 Task: Add a signature Guadalupe Nelson containing With heartfelt thanks and sincere wishes, Guadalupe Nelson to email address softage.8@softage.net and add a folder Self-improvement
Action: Mouse moved to (342, 596)
Screenshot: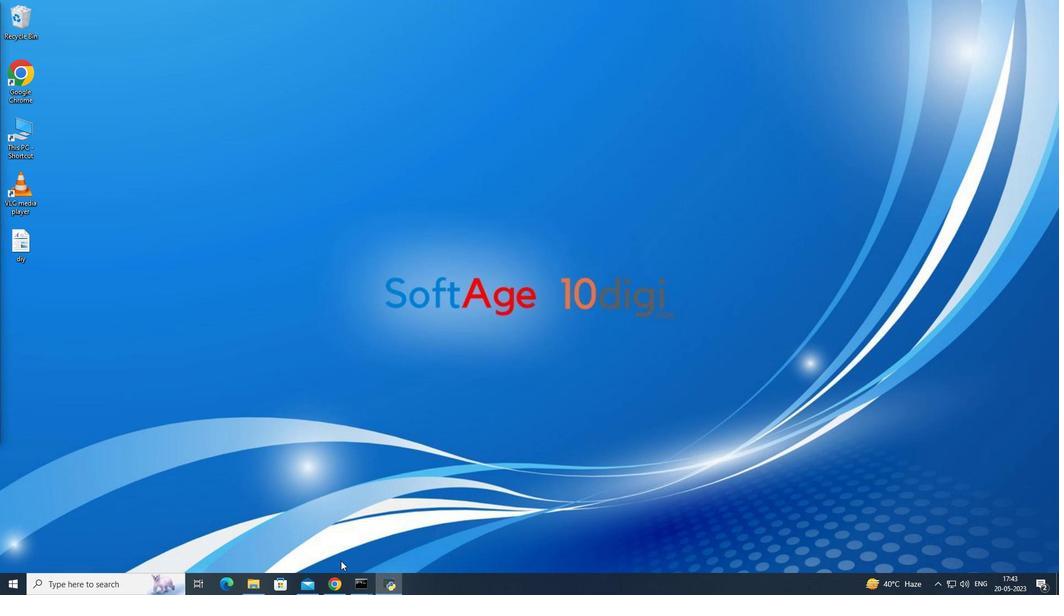 
Action: Mouse pressed left at (342, 595)
Screenshot: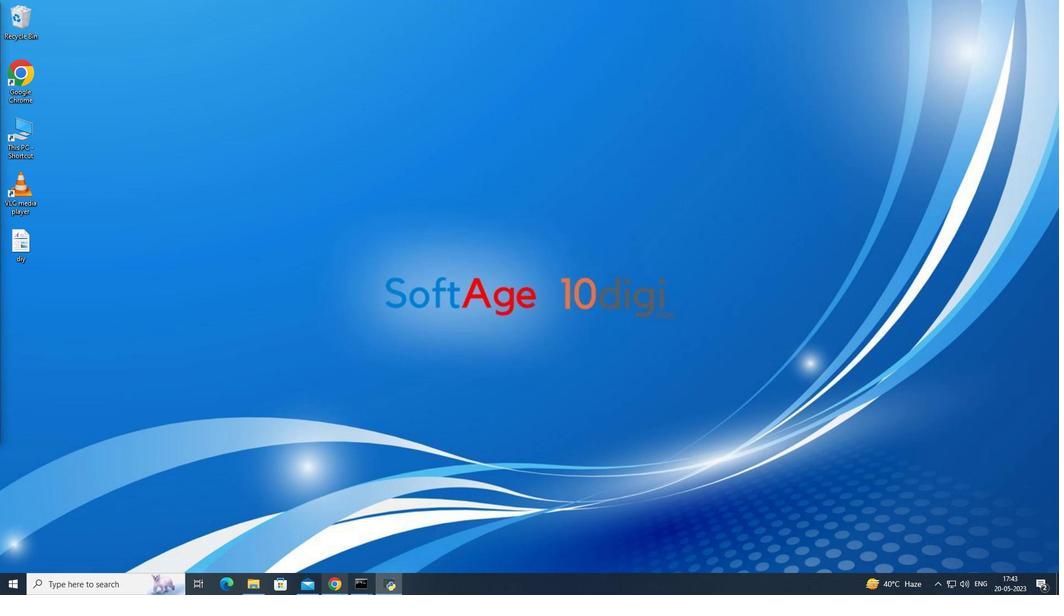 
Action: Mouse moved to (40, 72)
Screenshot: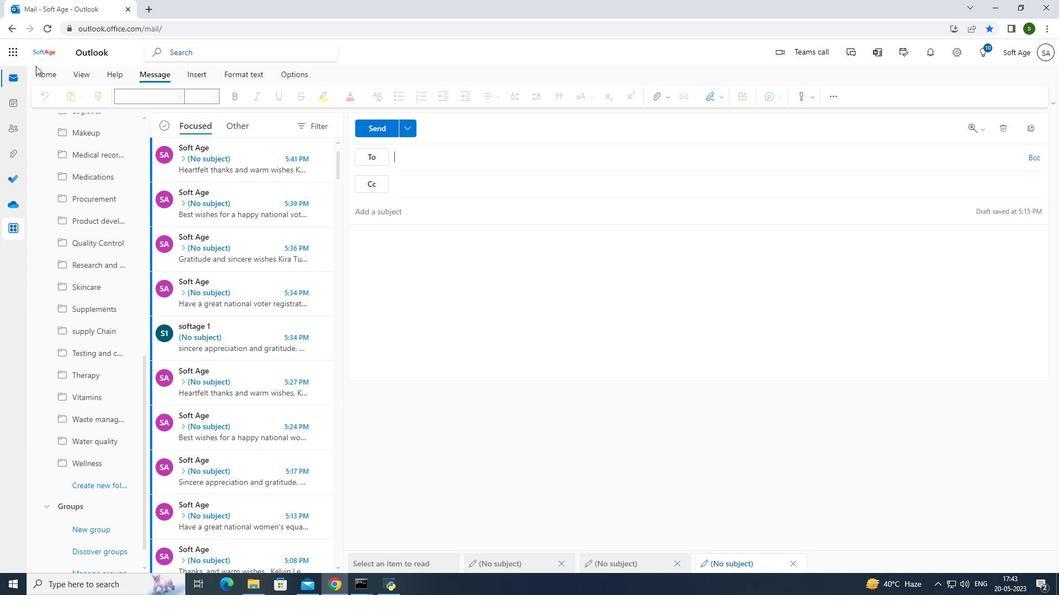 
Action: Mouse pressed left at (40, 72)
Screenshot: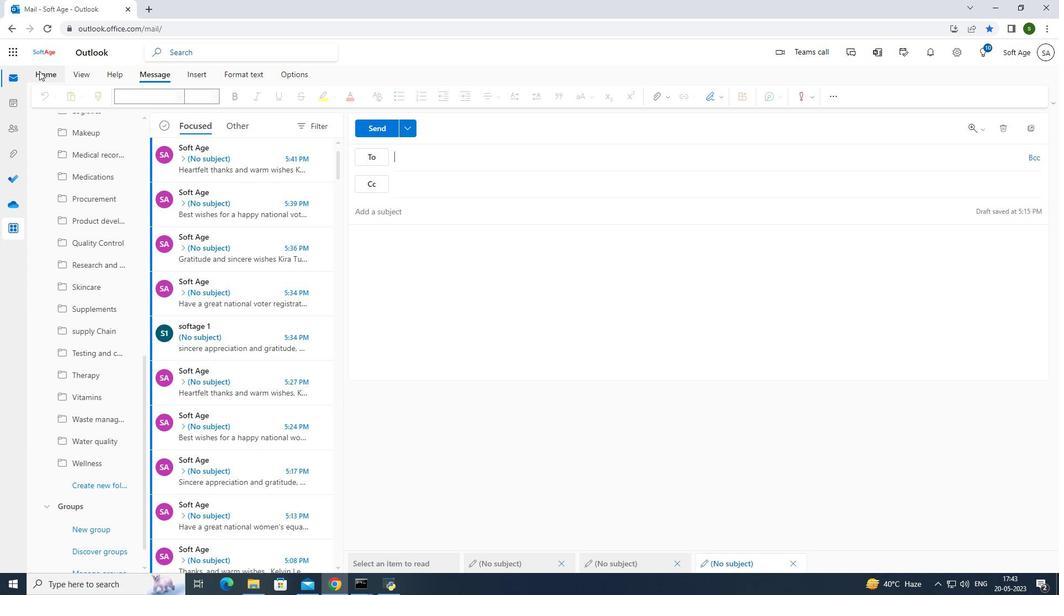 
Action: Mouse moved to (81, 98)
Screenshot: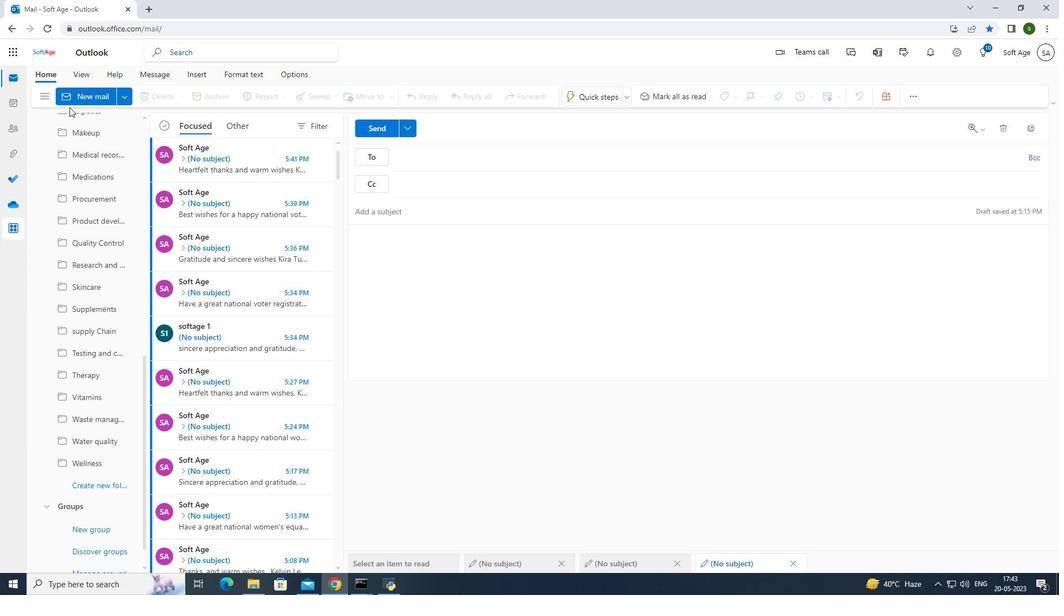 
Action: Mouse pressed left at (81, 98)
Screenshot: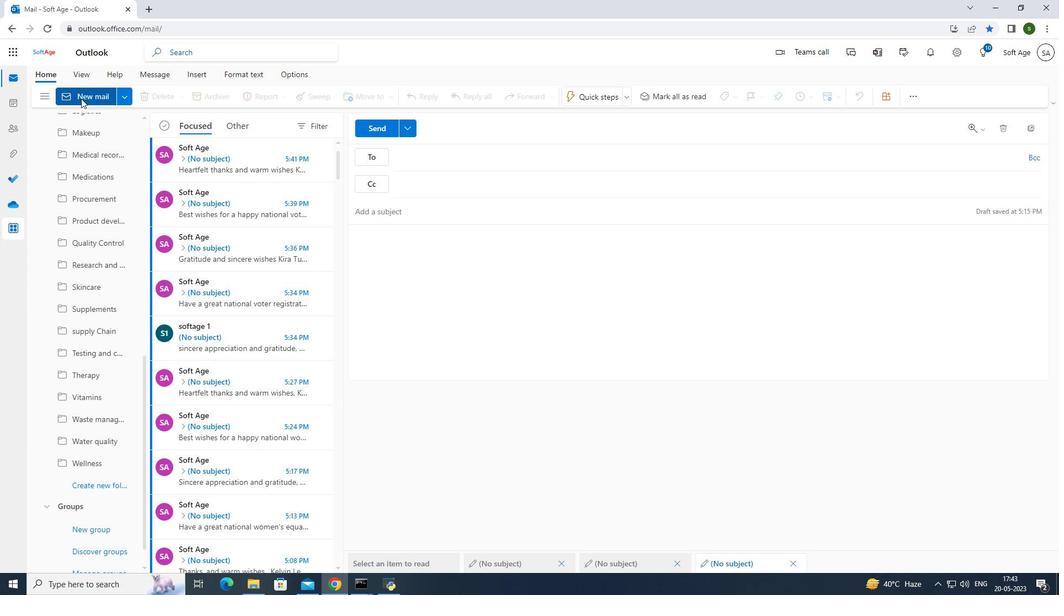 
Action: Mouse moved to (722, 95)
Screenshot: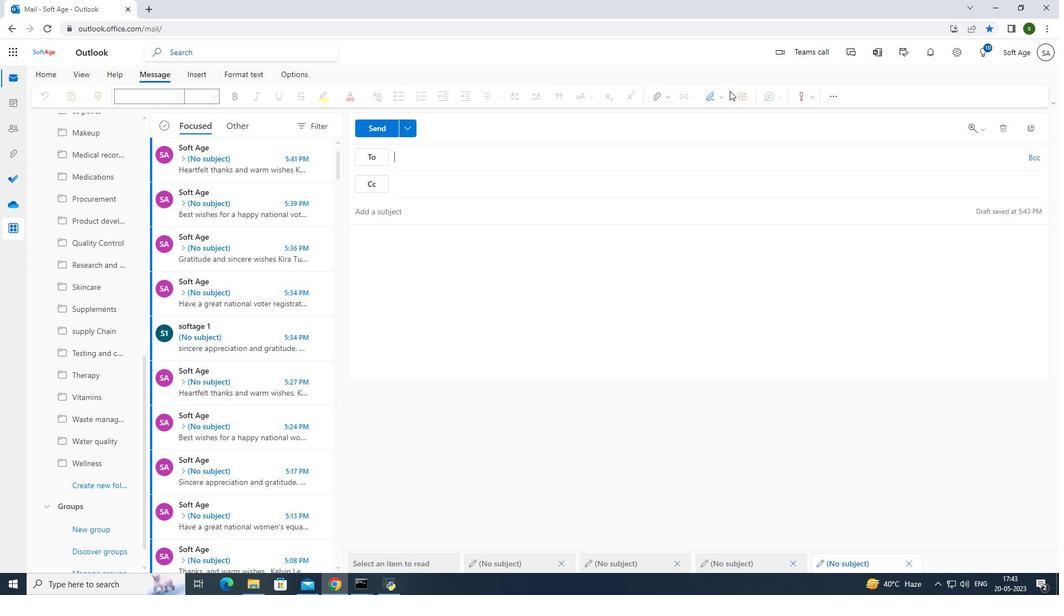 
Action: Mouse pressed left at (722, 95)
Screenshot: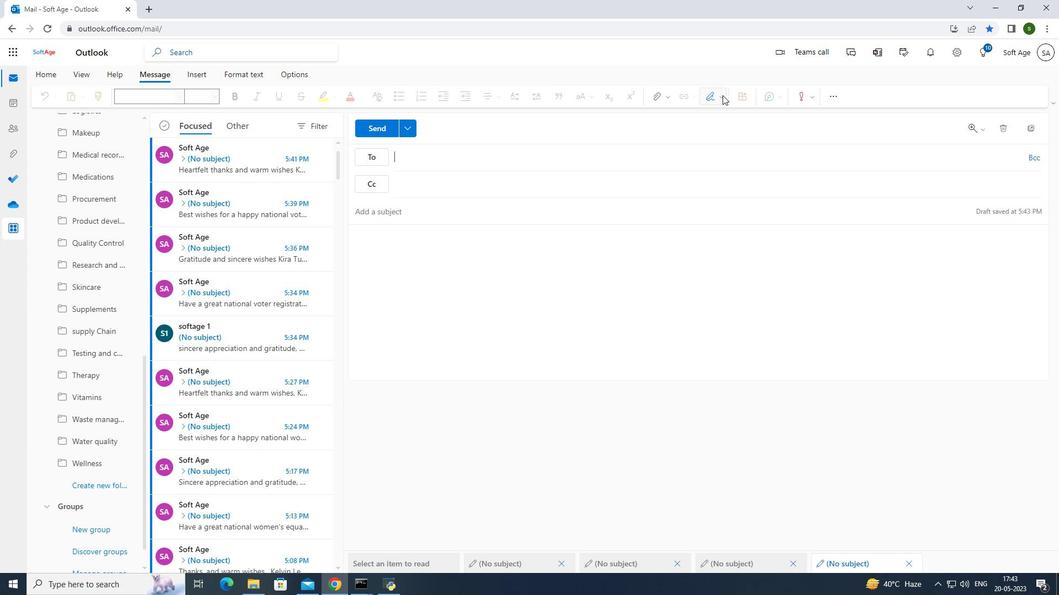
Action: Mouse moved to (686, 339)
Screenshot: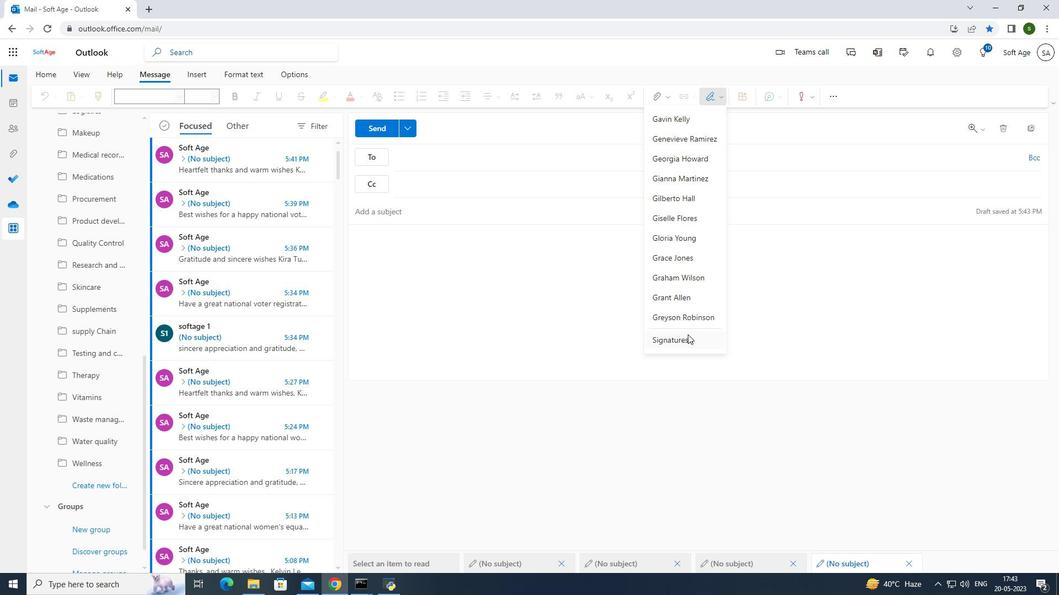 
Action: Mouse pressed left at (686, 339)
Screenshot: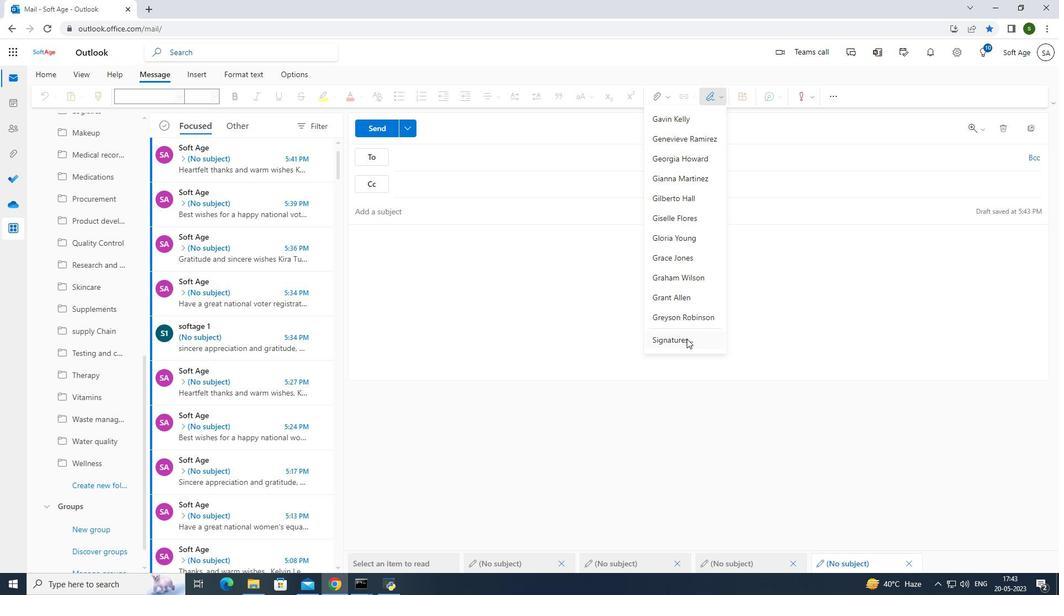 
Action: Mouse moved to (464, 165)
Screenshot: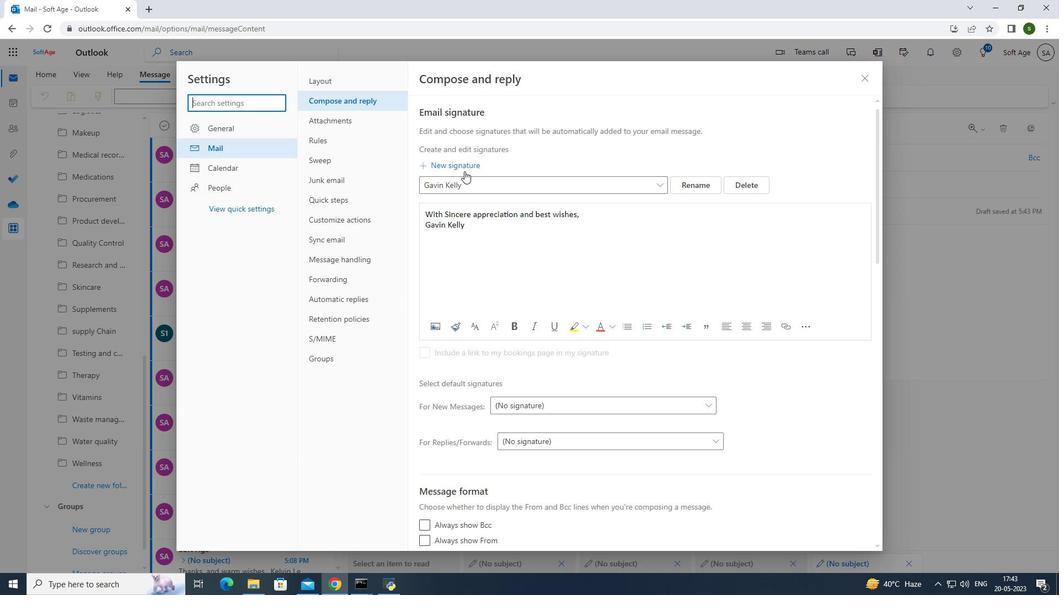 
Action: Mouse pressed left at (464, 165)
Screenshot: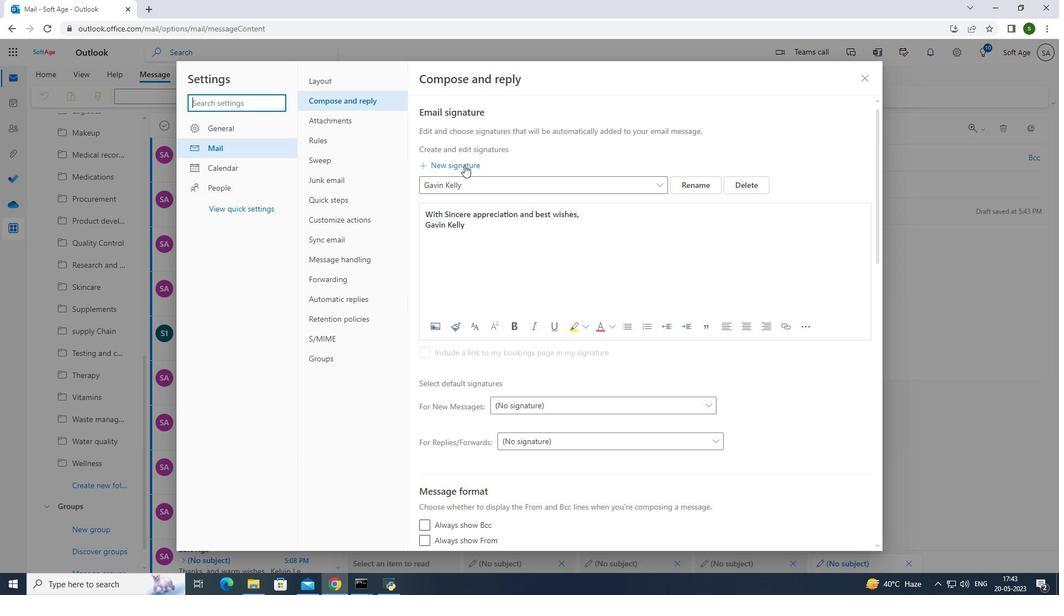 
Action: Mouse moved to (476, 189)
Screenshot: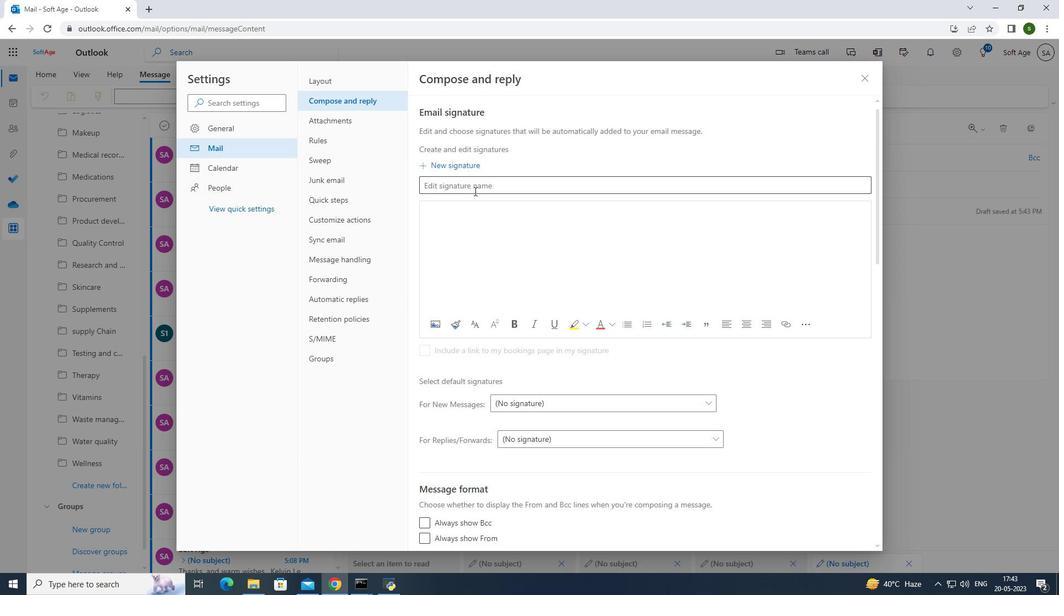 
Action: Mouse pressed left at (476, 189)
Screenshot: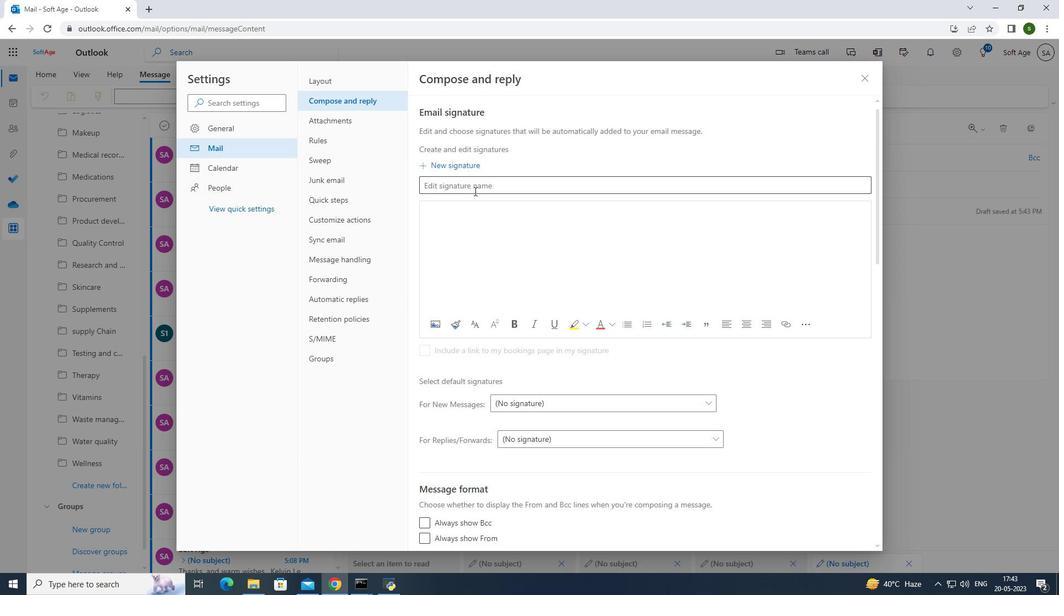 
Action: Key pressed <Key.caps_lock>G<Key.caps_lock>uadalupe<Key.space><Key.caps_lock>N<Key.caps_lock>elson
Screenshot: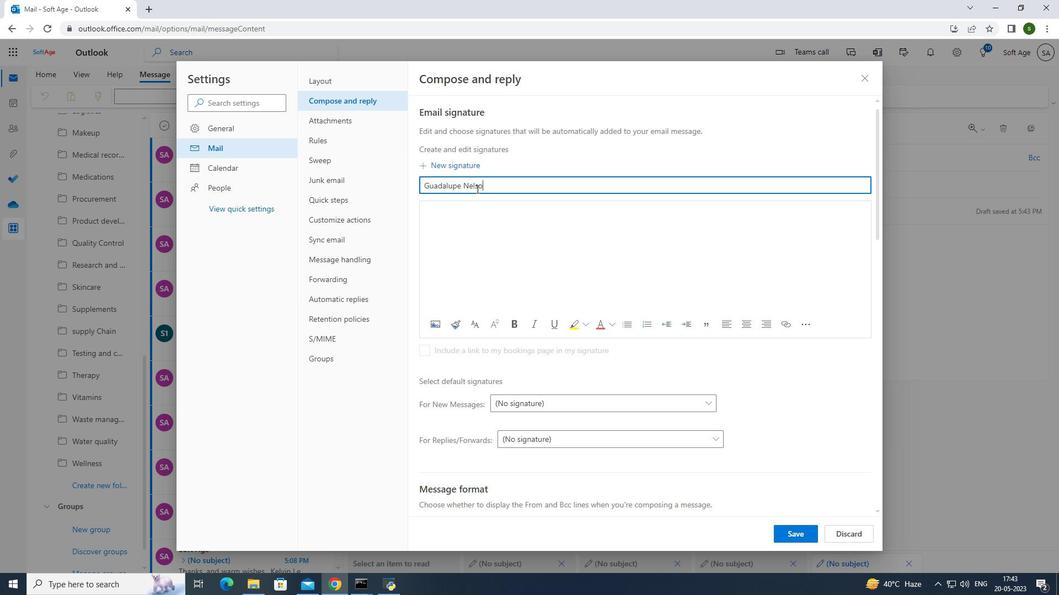 
Action: Mouse moved to (498, 247)
Screenshot: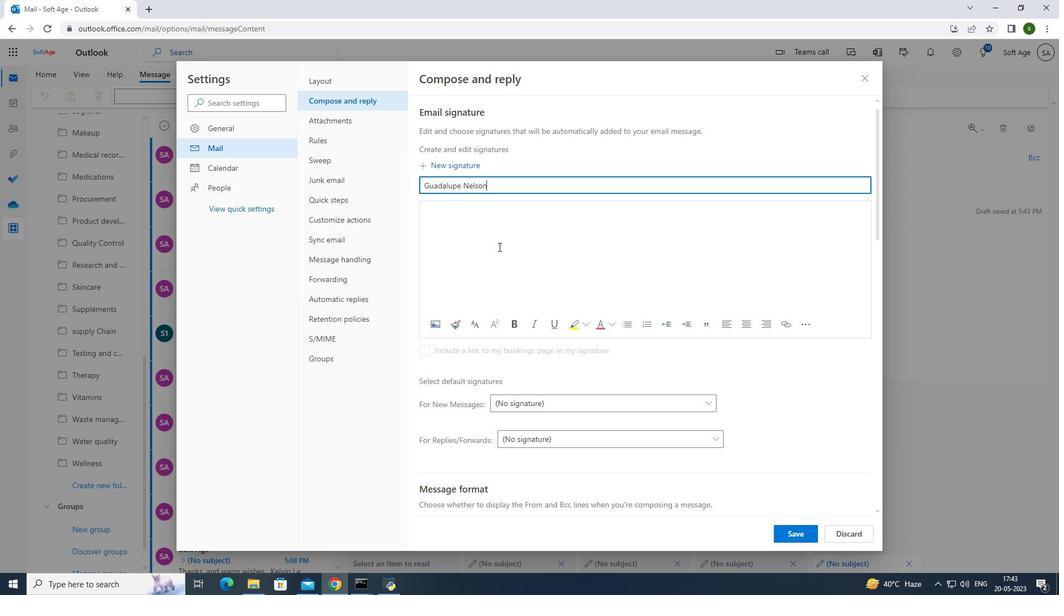 
Action: Mouse pressed left at (498, 247)
Screenshot: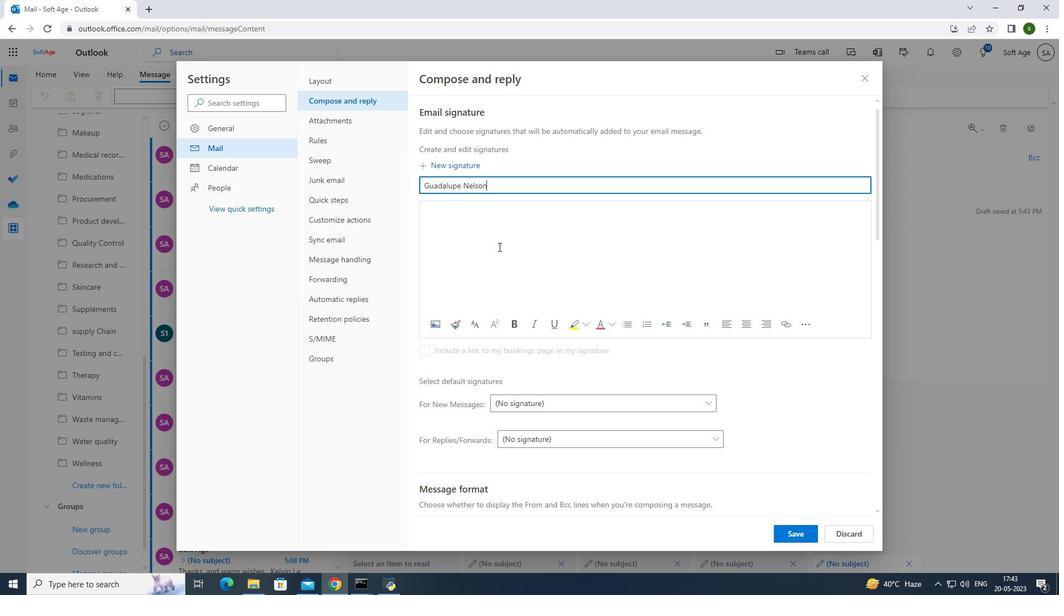 
Action: Key pressed <Key.caps_lock>W<Key.caps_lock>ith<Key.space>heartfely<Key.backspace>t<Key.space>thanks<Key.space>and<Key.space>sincere<Key.space>wishes,<Key.enter><Key.caps_lock>G<Key.caps_lock>uadalupe<Key.space><Key.caps_lock>N<Key.caps_lock>elson
Screenshot: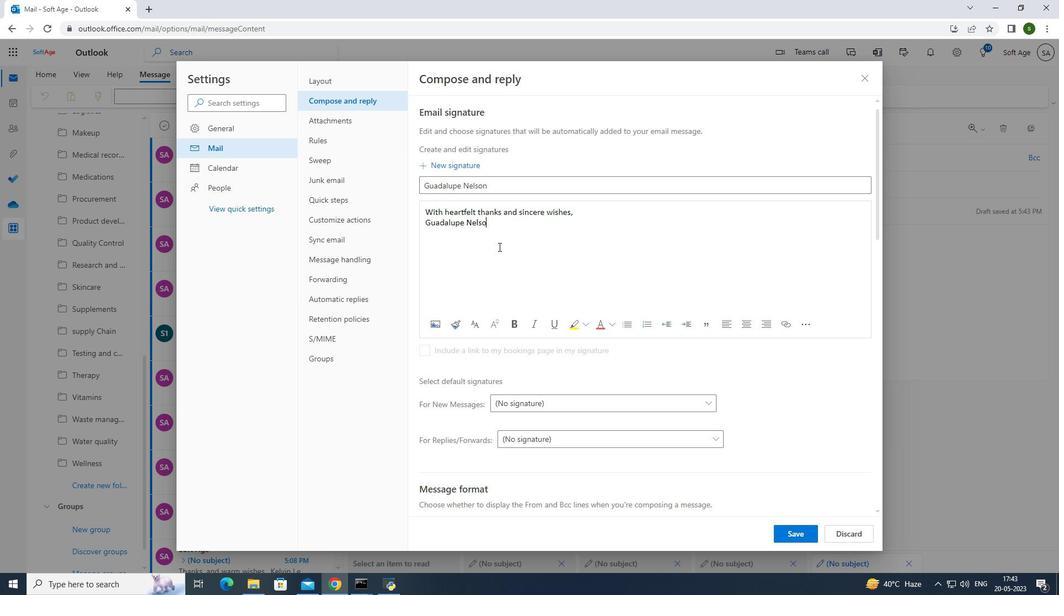 
Action: Mouse moved to (786, 534)
Screenshot: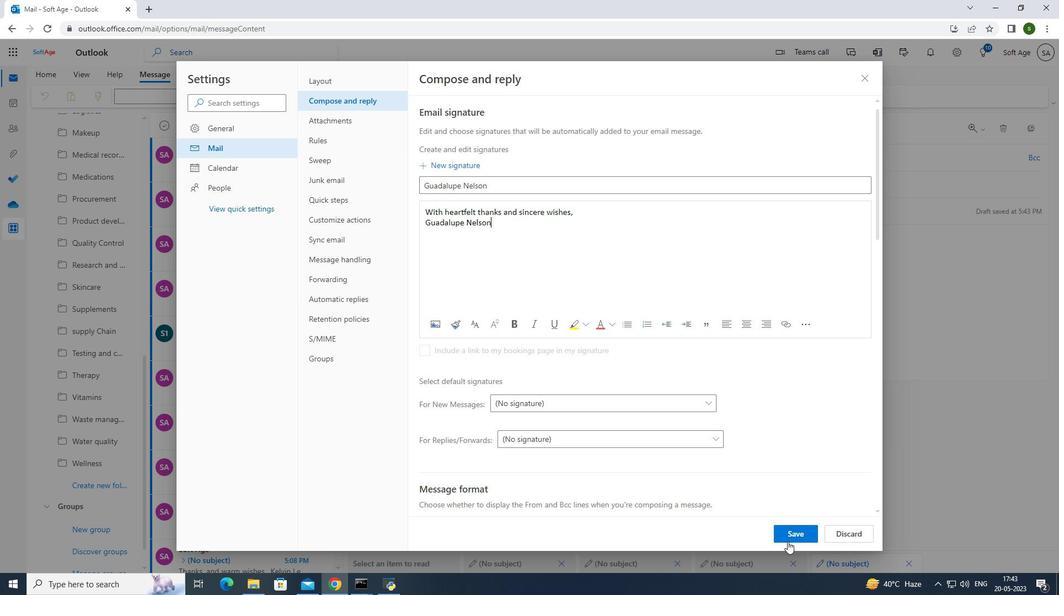 
Action: Mouse pressed left at (786, 534)
Screenshot: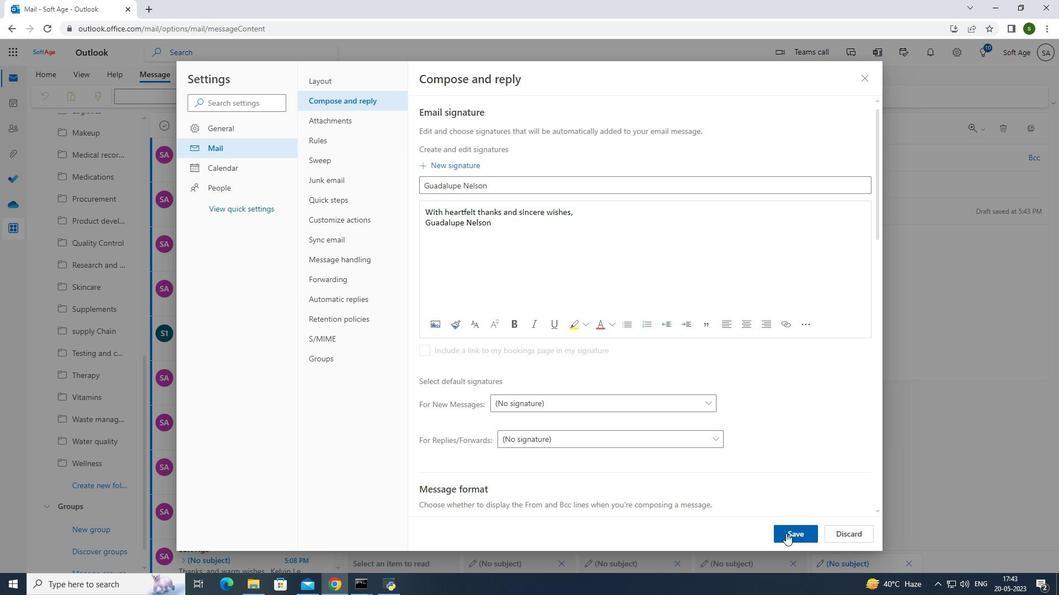 
Action: Mouse moved to (868, 76)
Screenshot: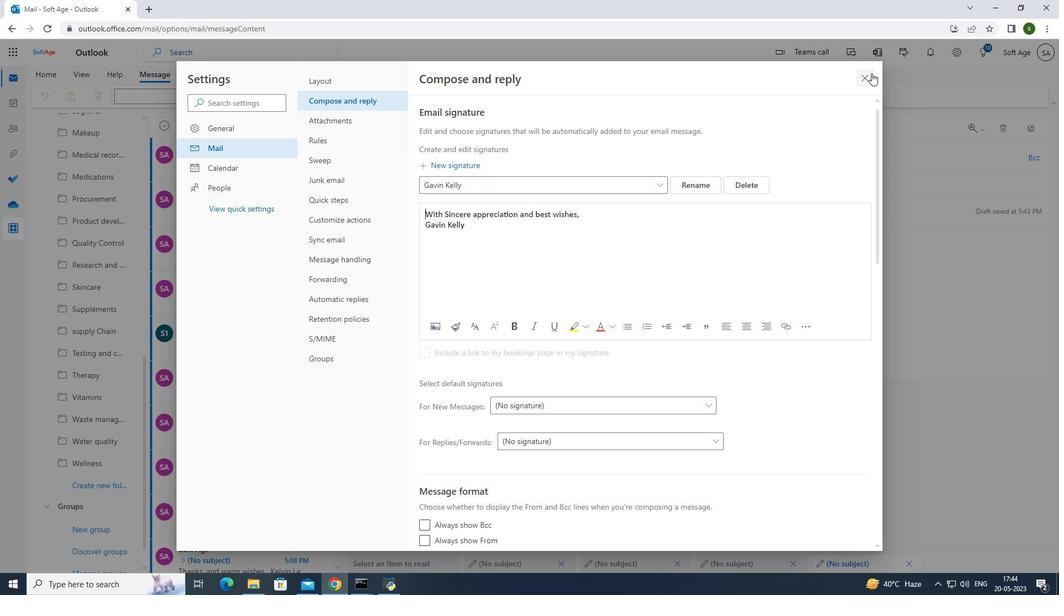 
Action: Mouse pressed left at (868, 76)
Screenshot: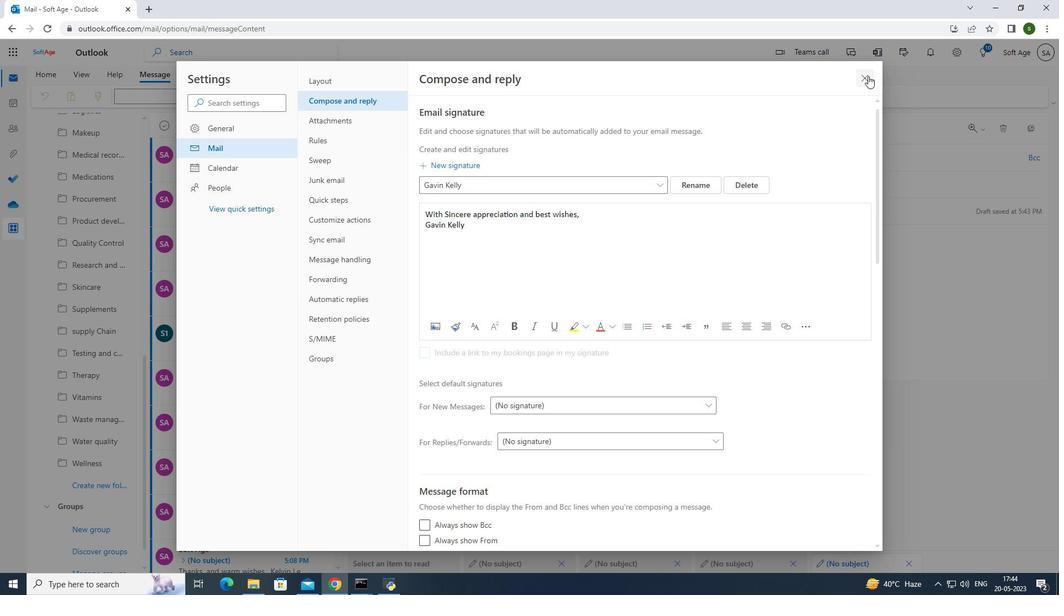 
Action: Mouse moved to (726, 102)
Screenshot: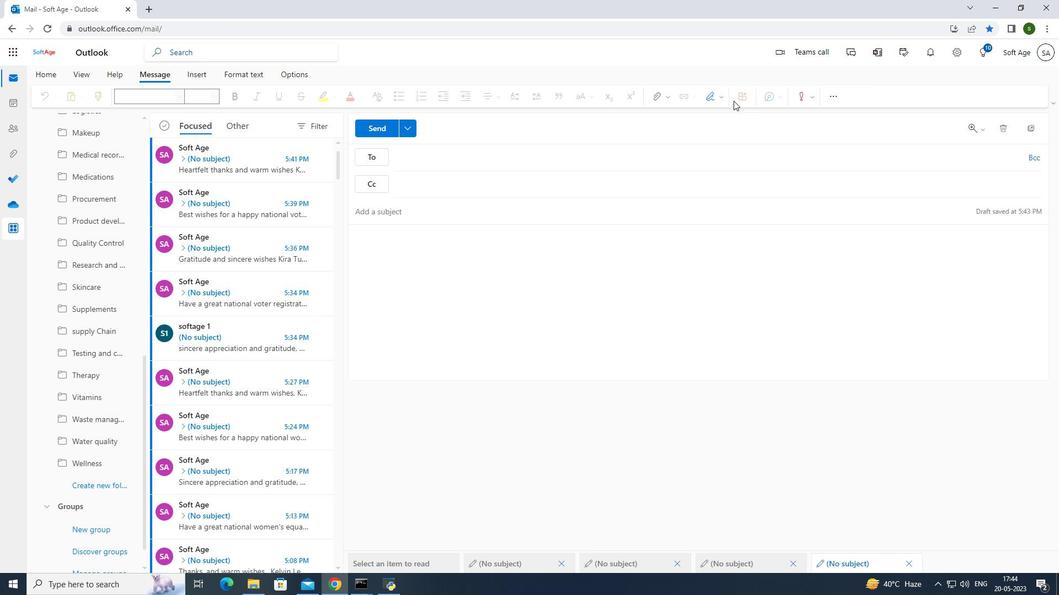 
Action: Mouse pressed left at (726, 102)
Screenshot: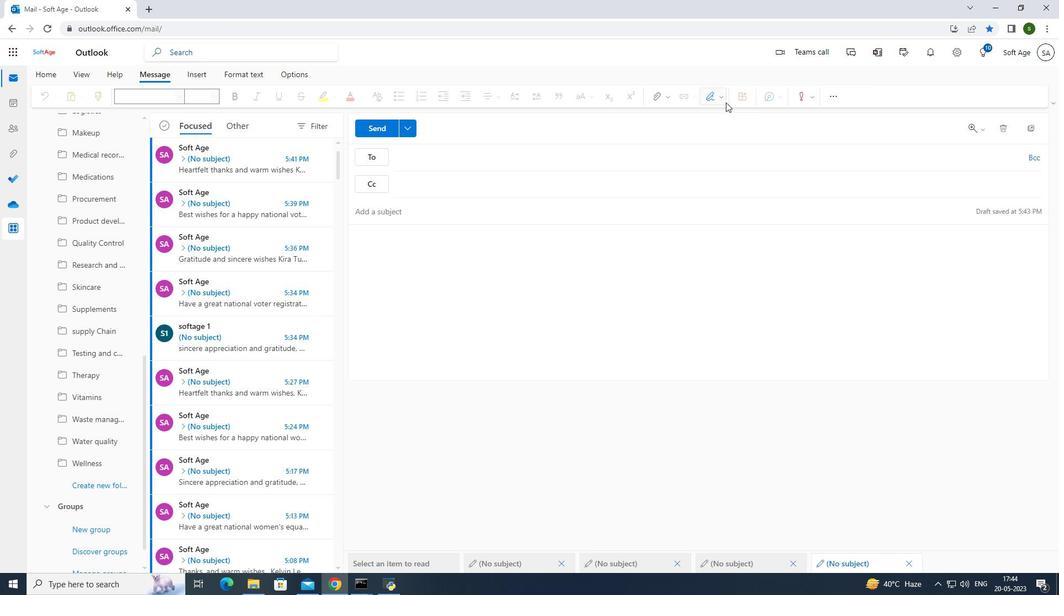 
Action: Mouse moved to (683, 340)
Screenshot: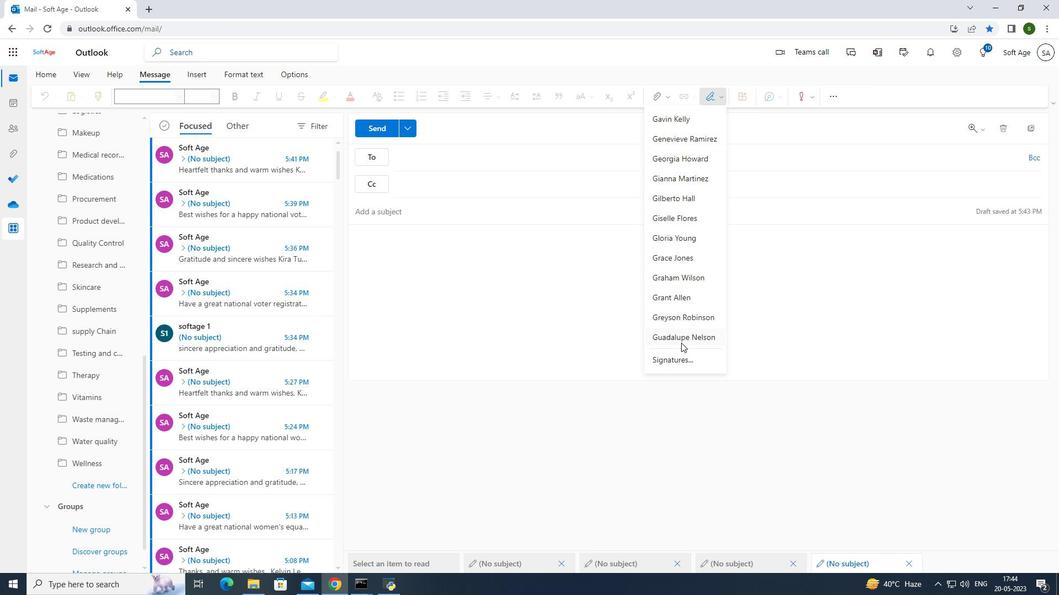 
Action: Mouse pressed left at (683, 340)
Screenshot: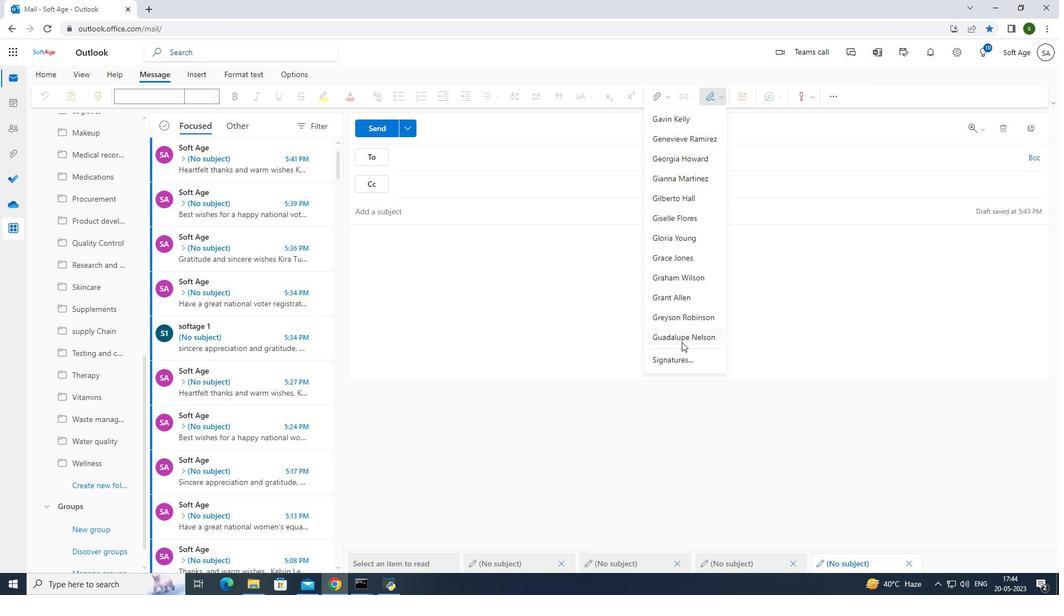 
Action: Mouse moved to (430, 159)
Screenshot: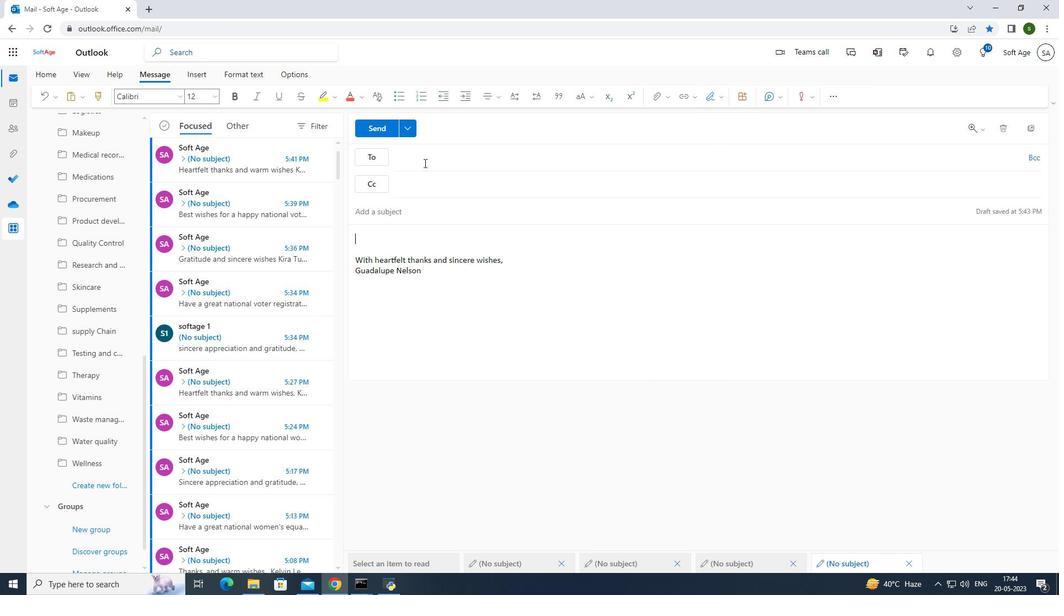
Action: Mouse pressed left at (430, 159)
Screenshot: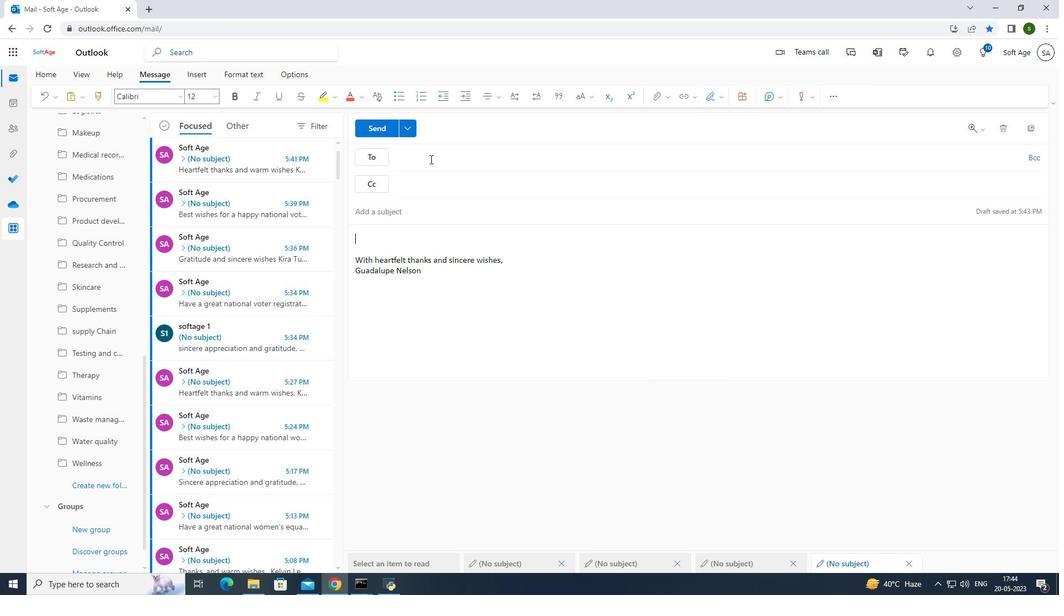 
Action: Key pressed softage.8<Key.shift>@softage.net
Screenshot: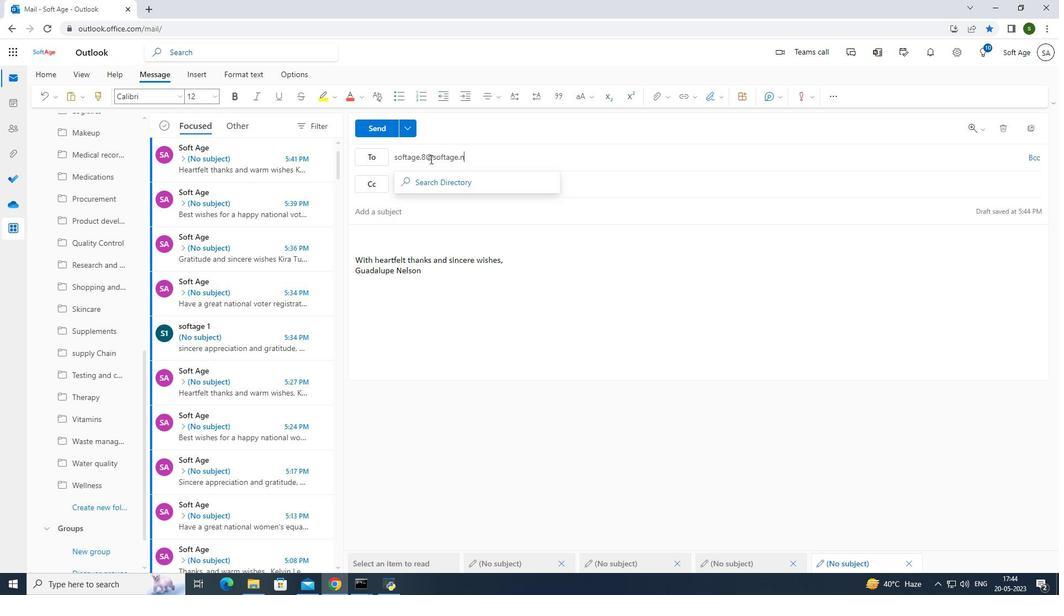 
Action: Mouse moved to (452, 187)
Screenshot: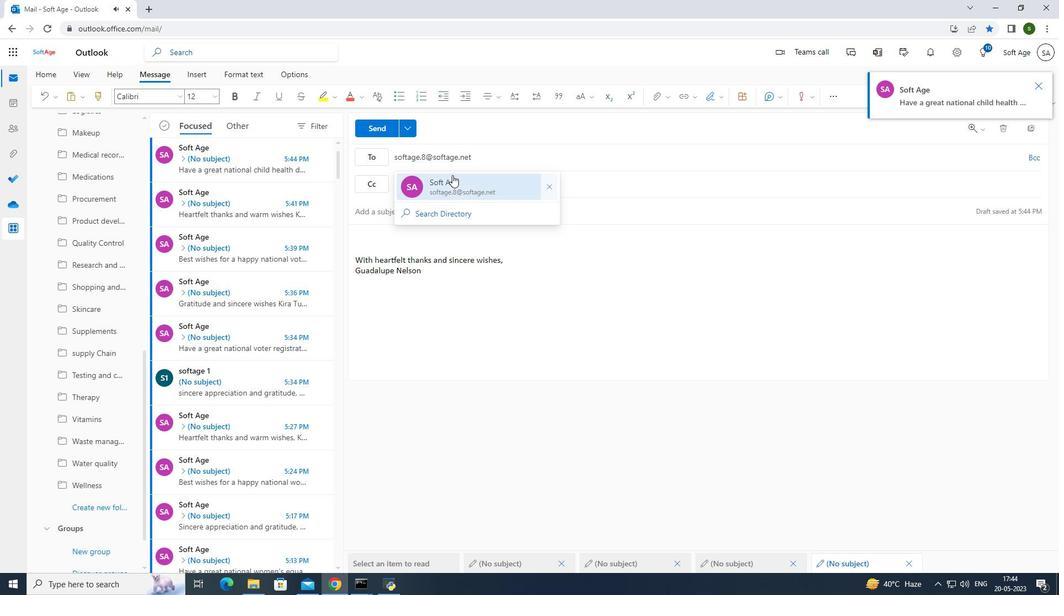 
Action: Mouse pressed left at (452, 187)
Screenshot: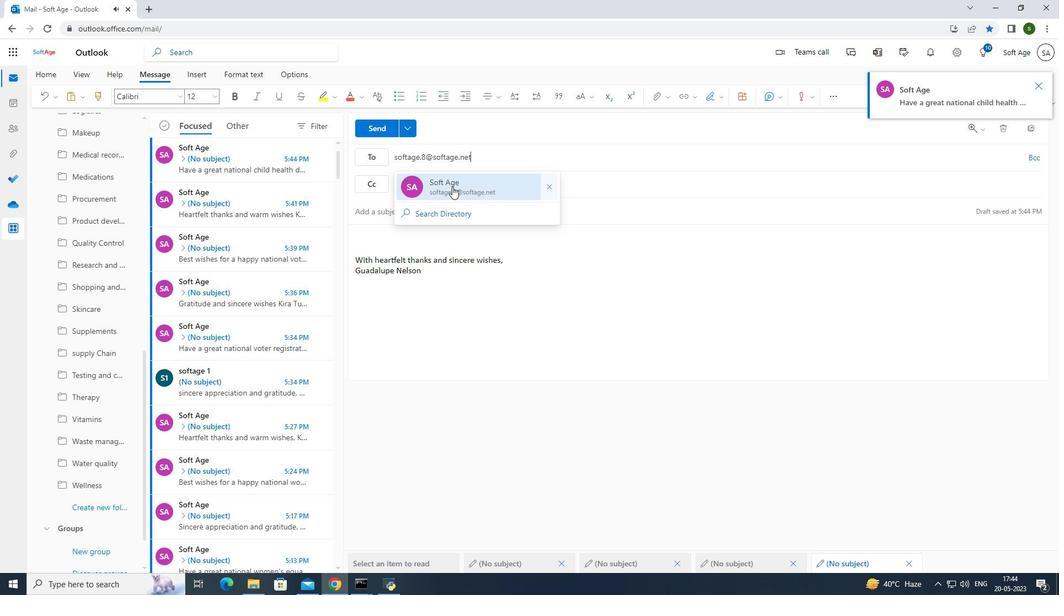 
Action: Mouse moved to (156, 413)
Screenshot: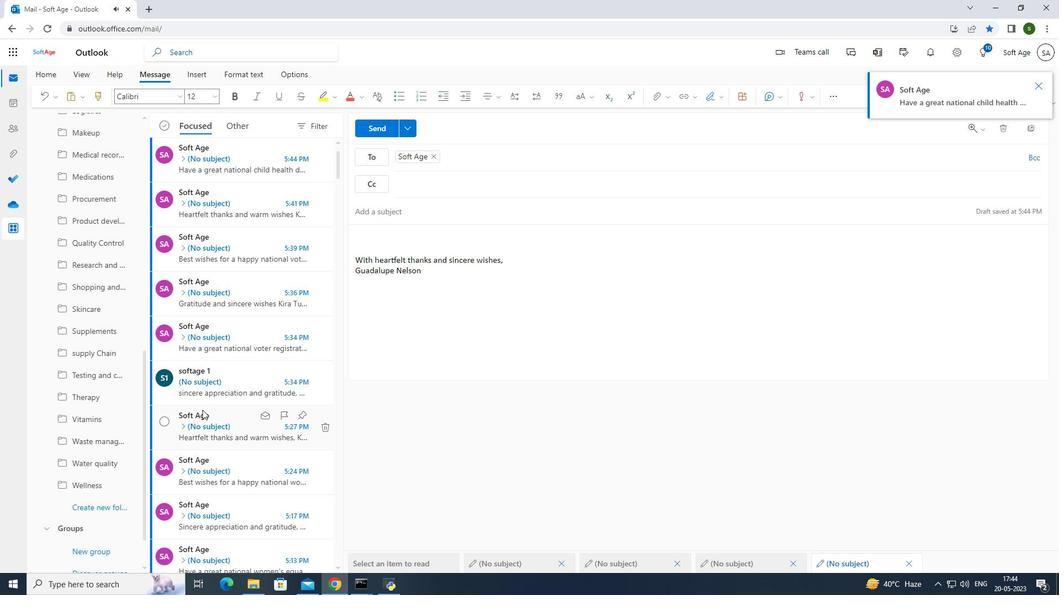 
Action: Mouse scrolled (156, 413) with delta (0, 0)
Screenshot: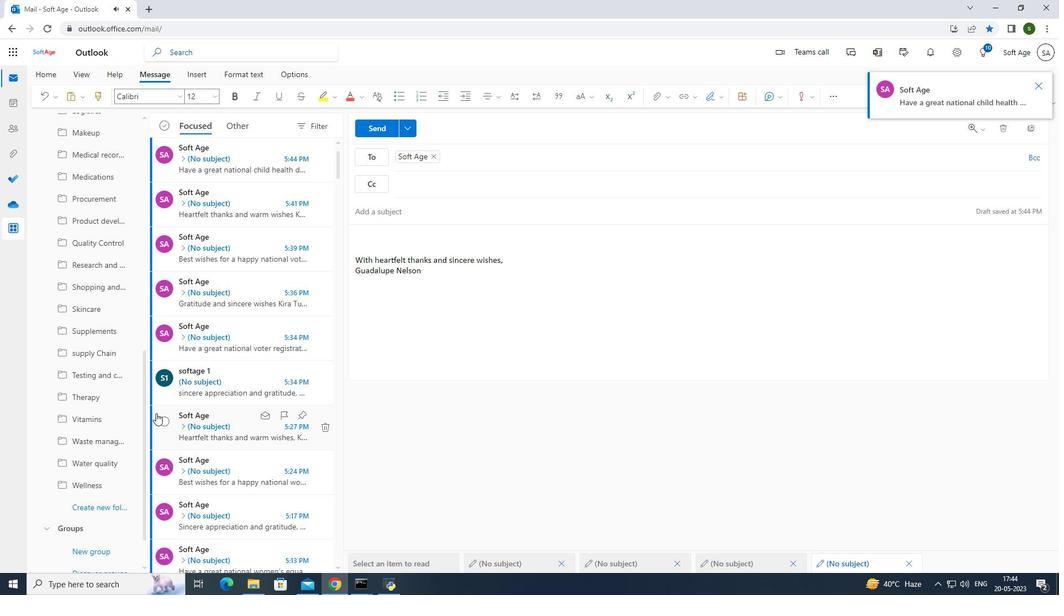 
Action: Mouse scrolled (156, 413) with delta (0, 0)
Screenshot: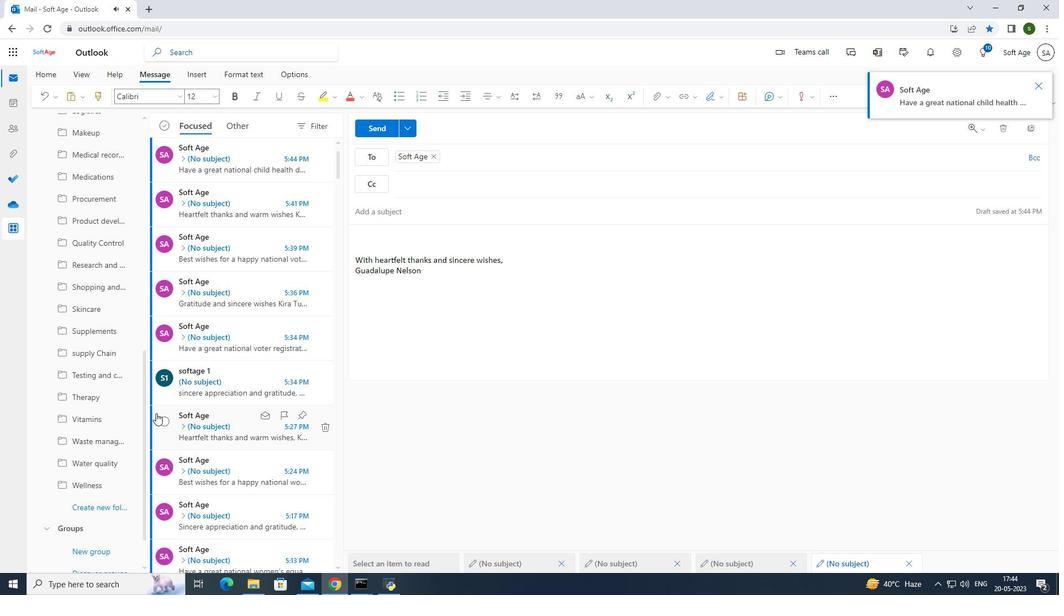
Action: Mouse moved to (108, 510)
Screenshot: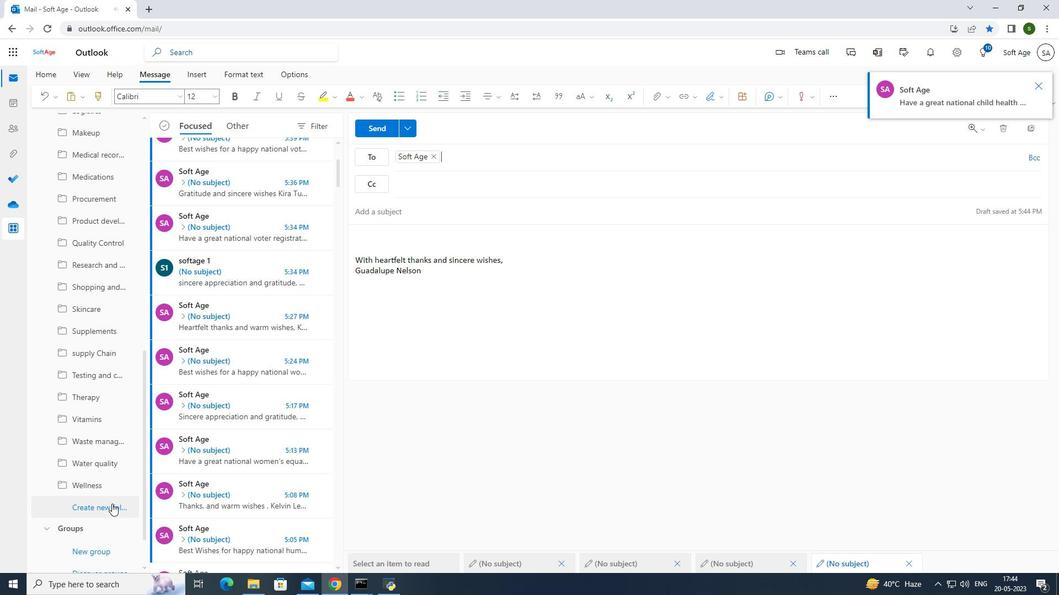 
Action: Mouse pressed left at (108, 510)
Screenshot: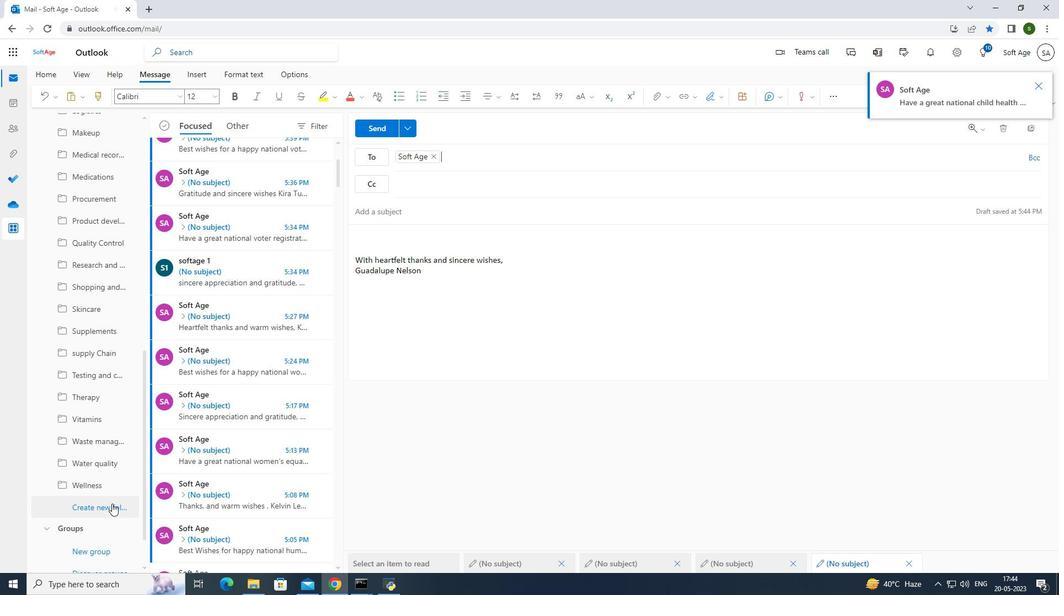 
Action: Mouse moved to (94, 504)
Screenshot: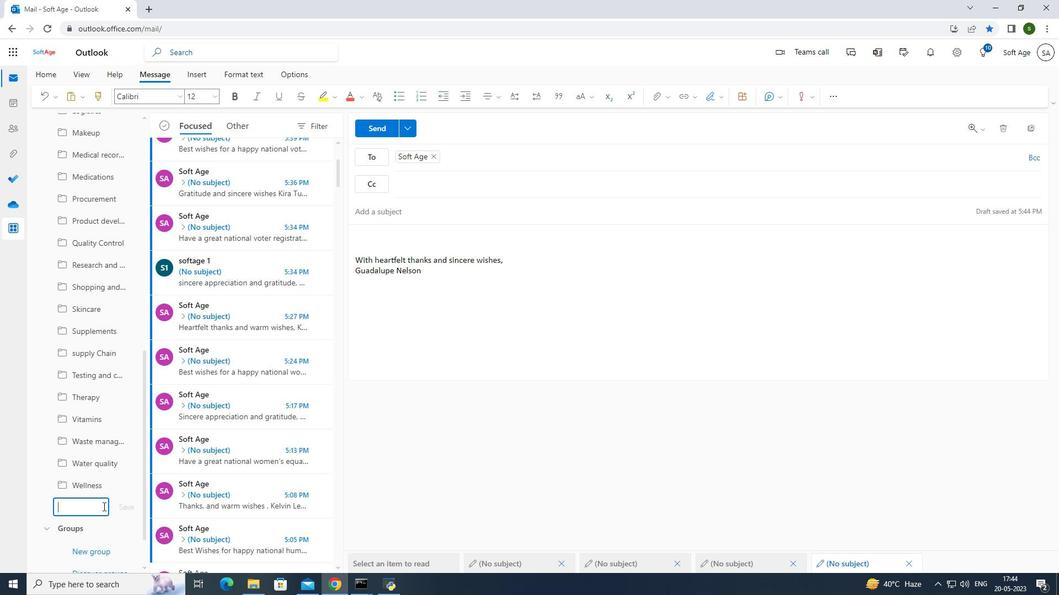 
Action: Mouse pressed left at (94, 504)
Screenshot: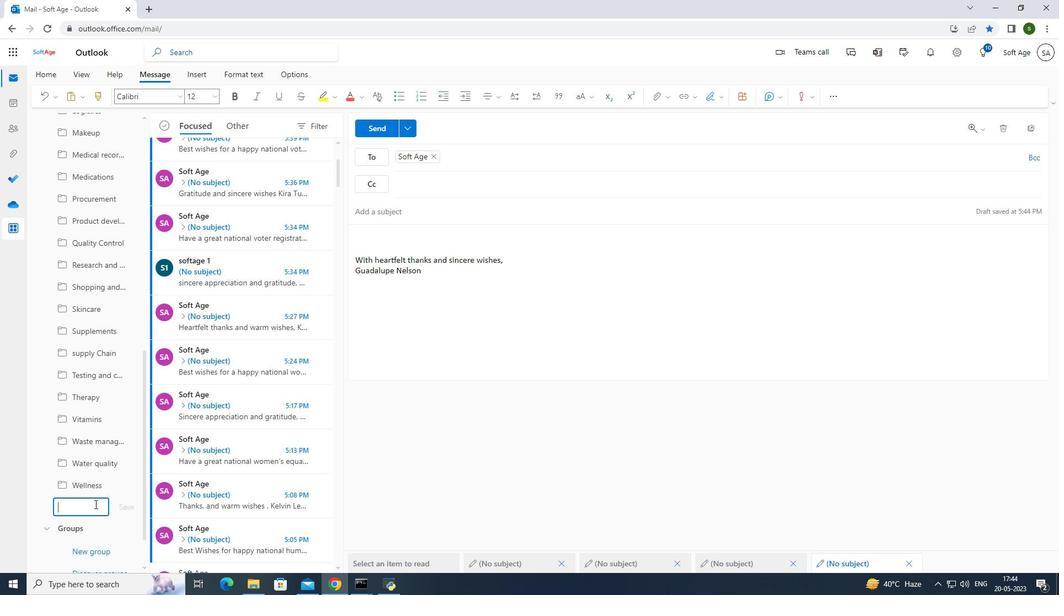 
Action: Mouse moved to (94, 504)
Screenshot: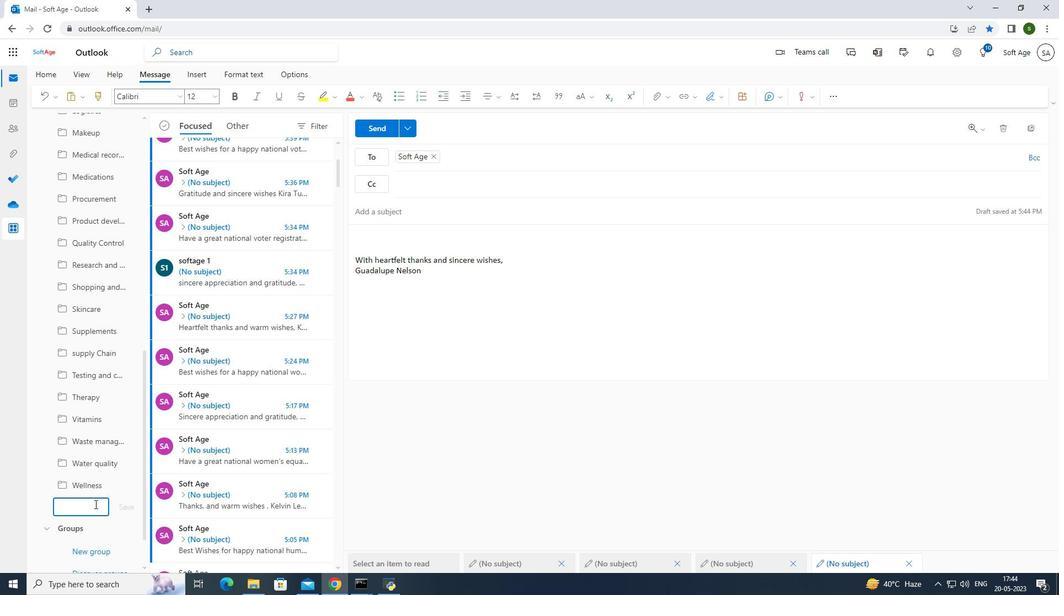 
Action: Key pressed <Key.caps_lock>S<Key.caps_lock>elf-improvement<Key.enter>
Screenshot: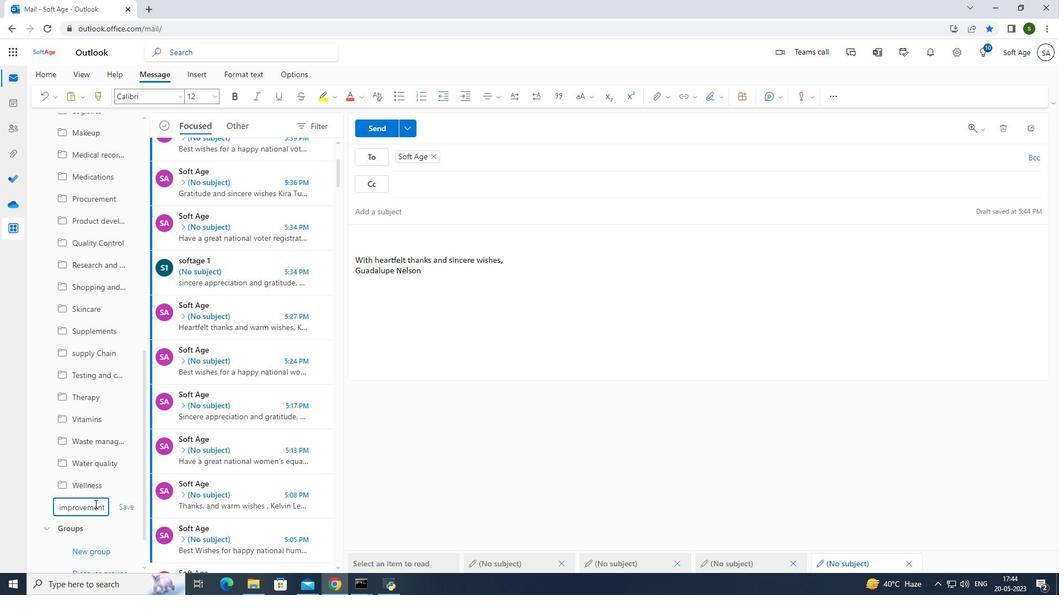 
Action: Mouse moved to (367, 132)
Screenshot: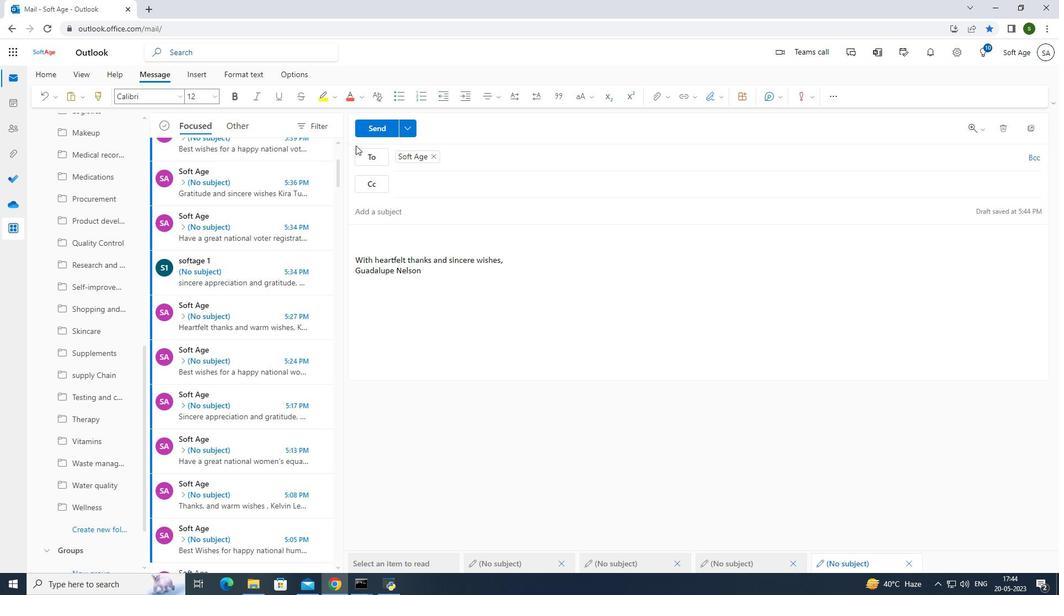 
Action: Mouse pressed left at (367, 132)
Screenshot: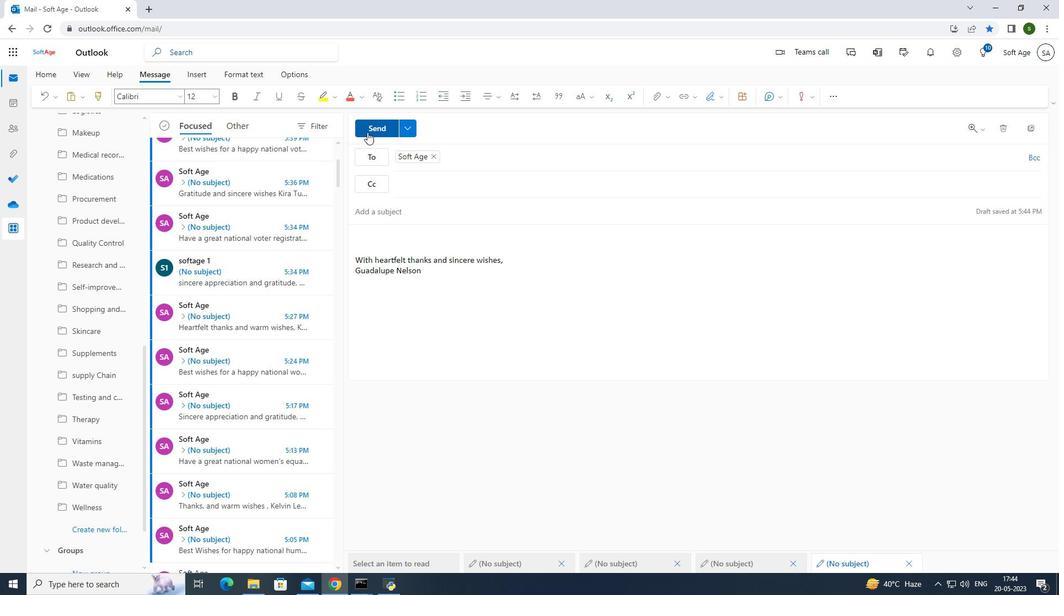 
Action: Mouse moved to (514, 332)
Screenshot: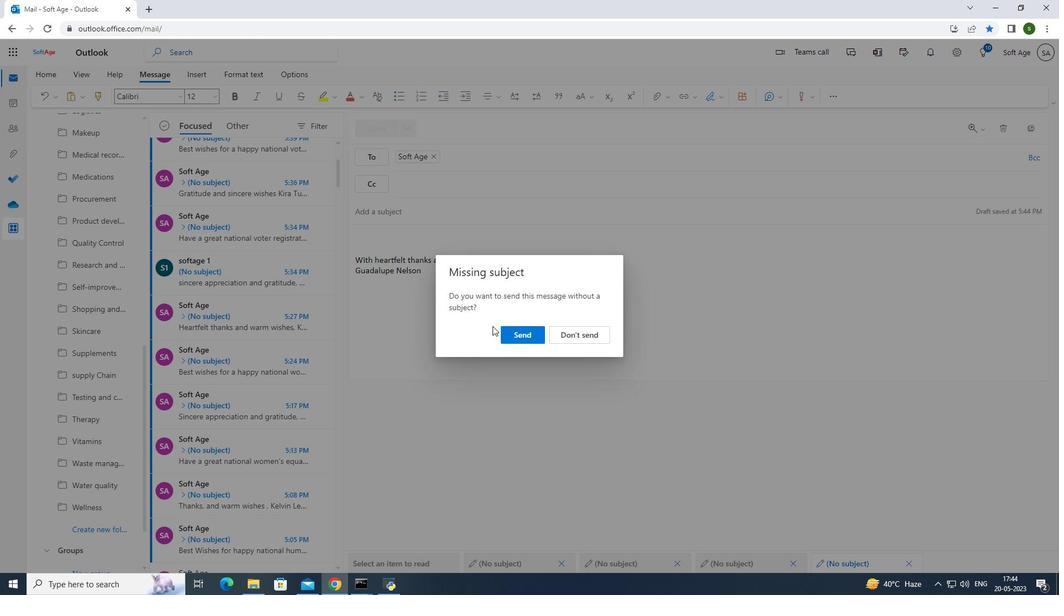 
Action: Mouse pressed left at (514, 332)
Screenshot: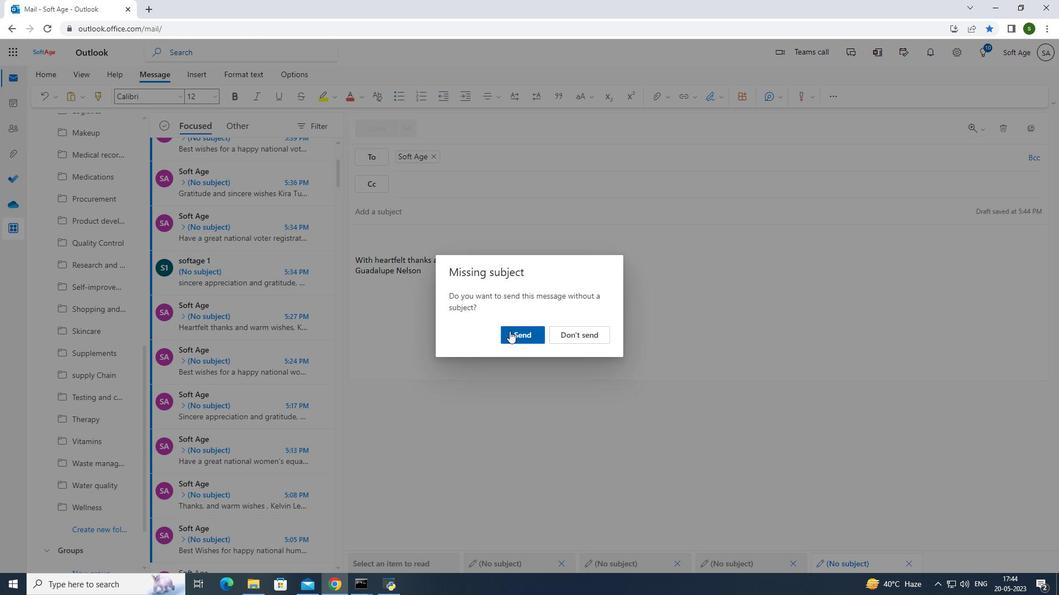 
Action: Mouse moved to (462, 349)
Screenshot: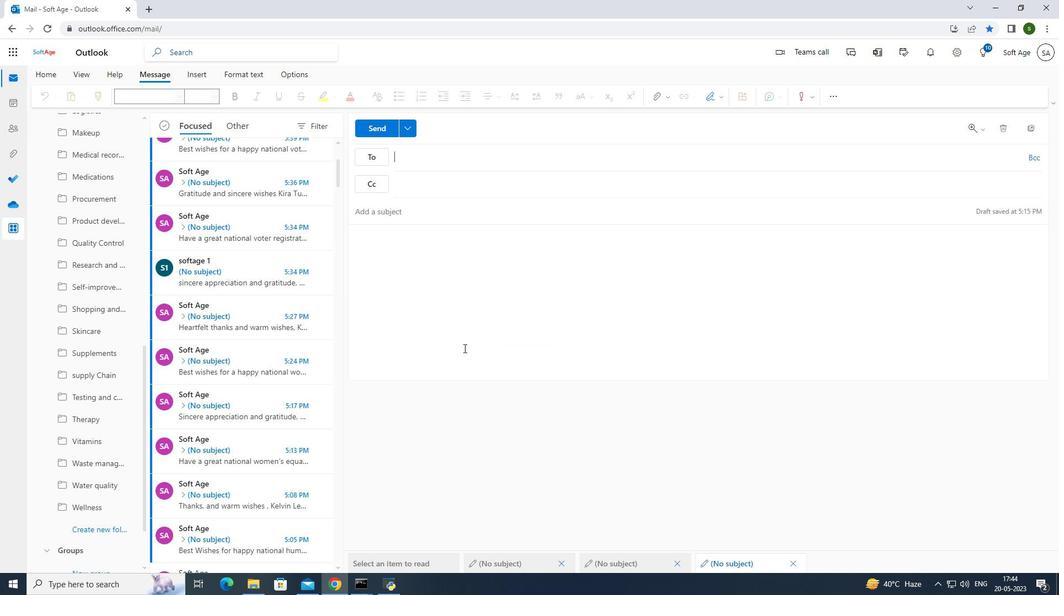 
